 Task: Set up a call with the development team on Monday at 4:00 PM.
Action: Mouse moved to (9, 37)
Screenshot: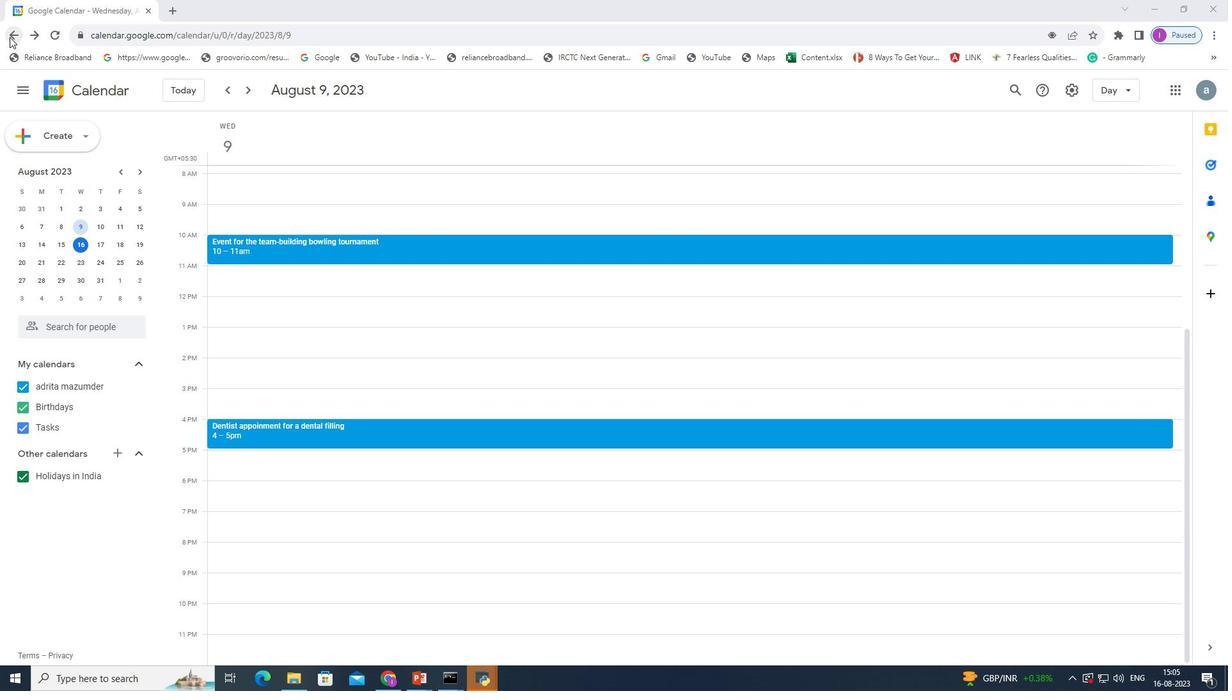 
Action: Mouse pressed left at (9, 37)
Screenshot: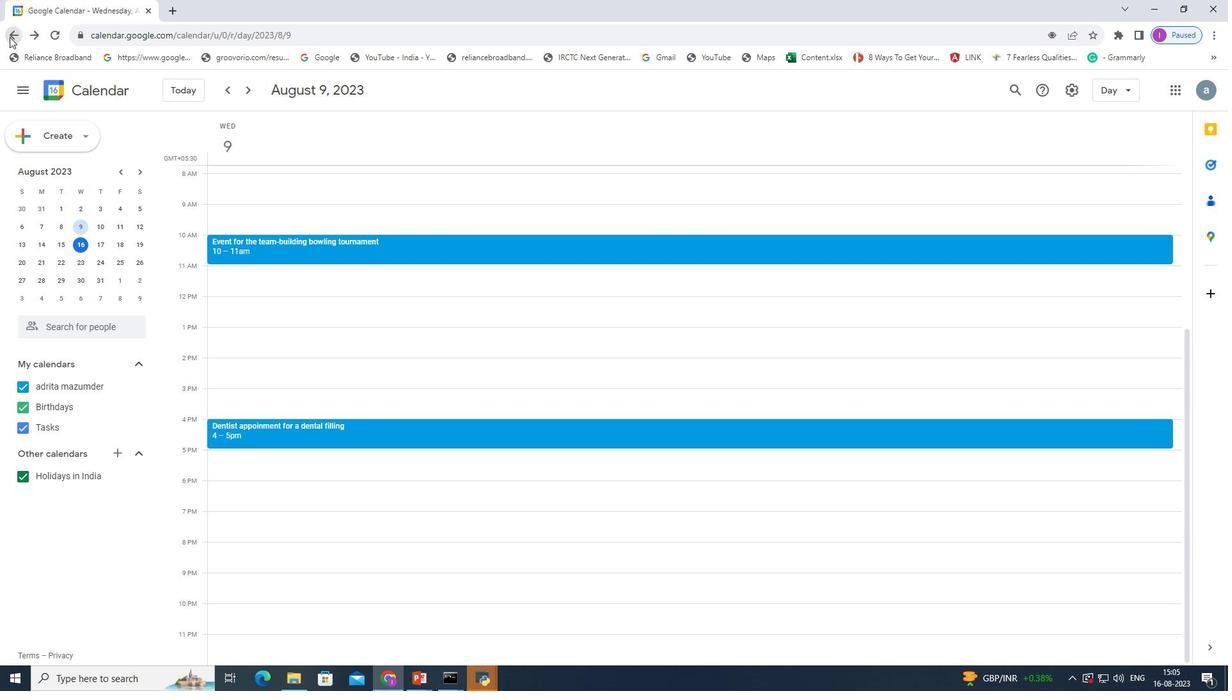 
Action: Mouse pressed left at (9, 37)
Screenshot: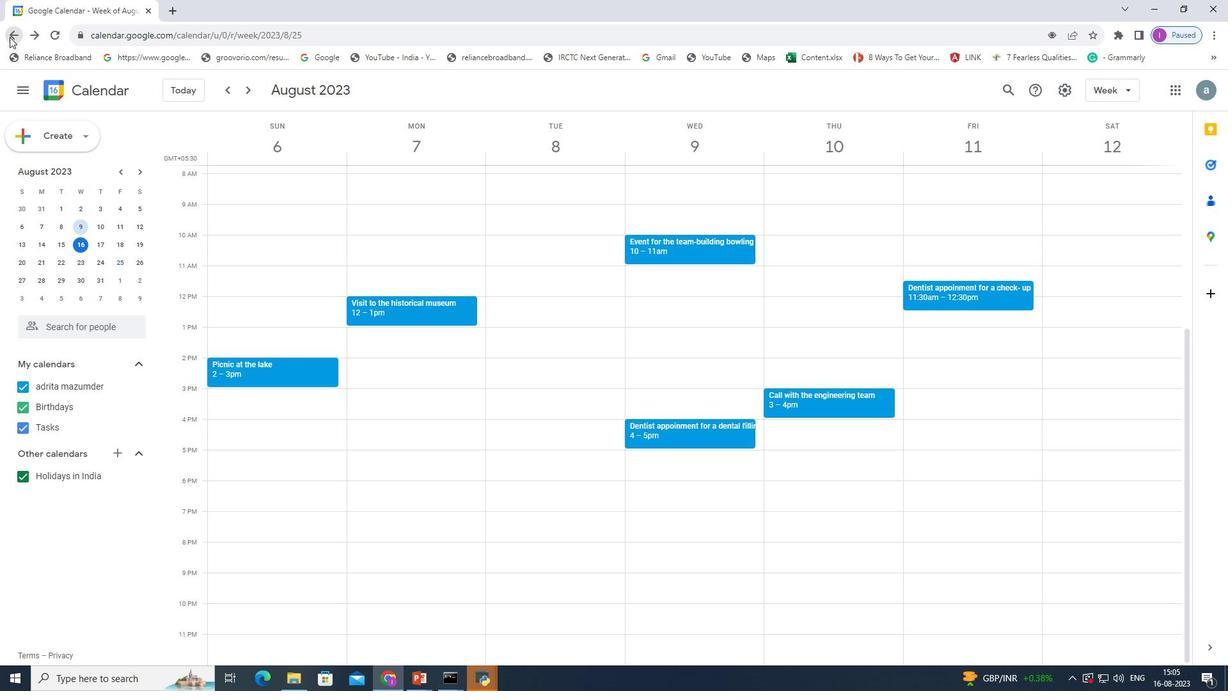 
Action: Mouse moved to (40, 264)
Screenshot: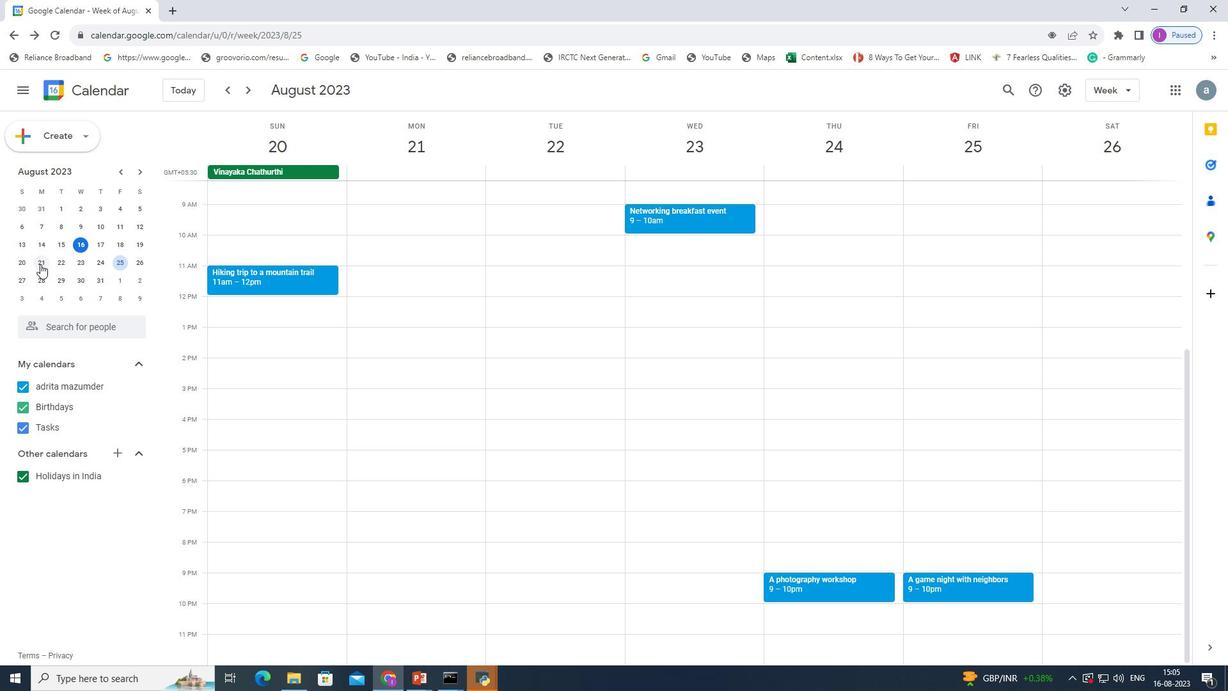 
Action: Mouse pressed left at (40, 264)
Screenshot: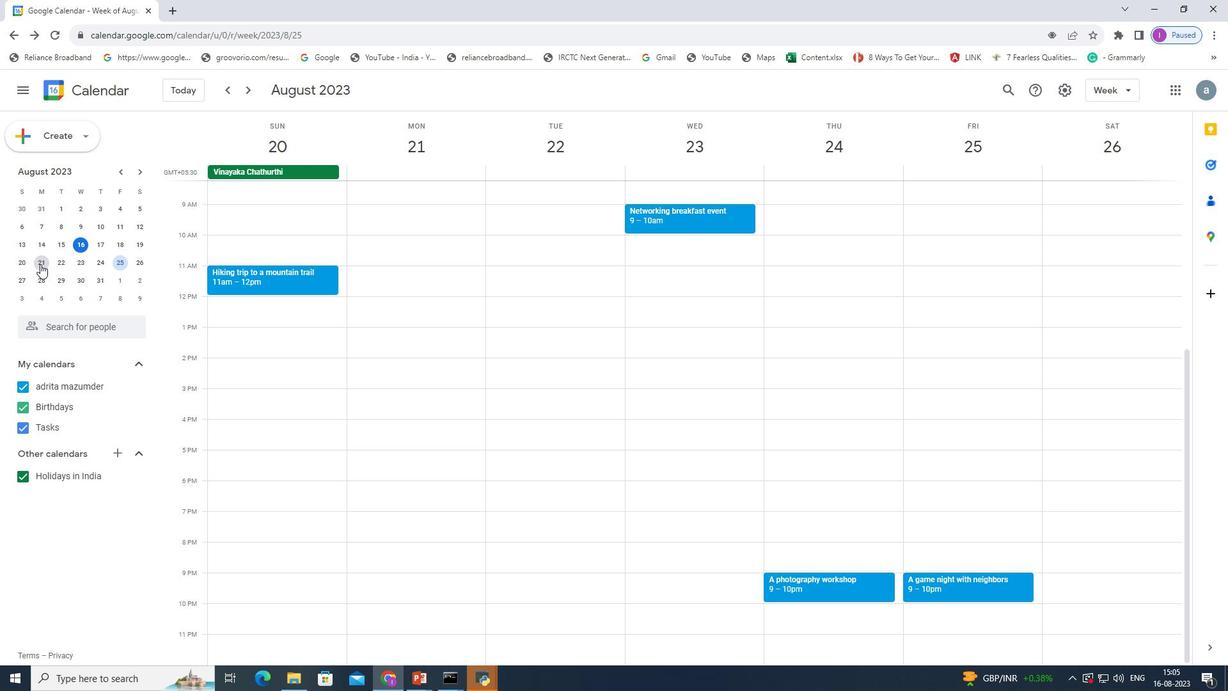 
Action: Mouse pressed left at (40, 264)
Screenshot: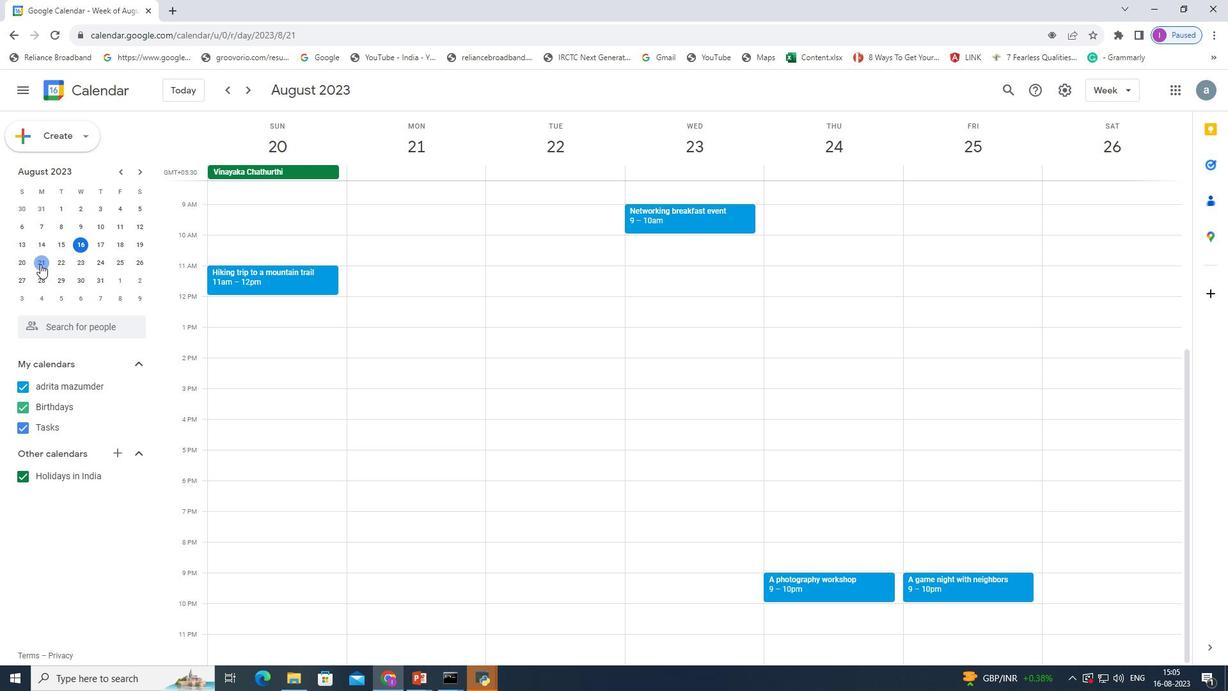 
Action: Mouse pressed left at (40, 264)
Screenshot: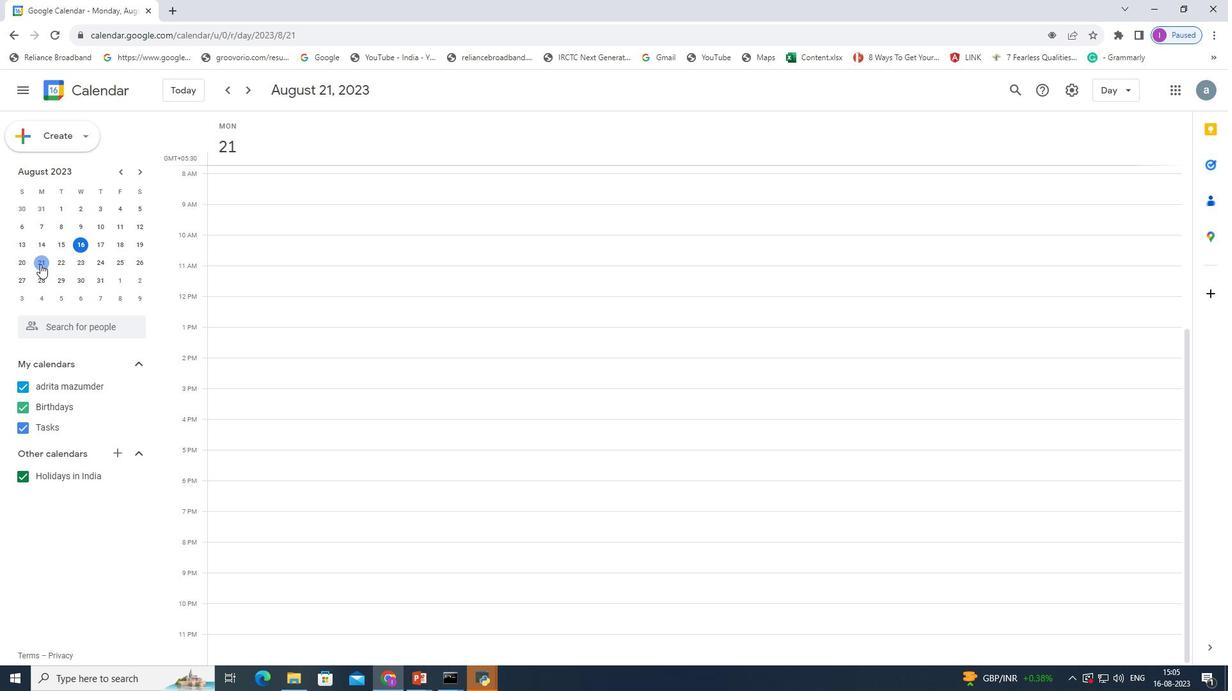 
Action: Mouse pressed left at (40, 264)
Screenshot: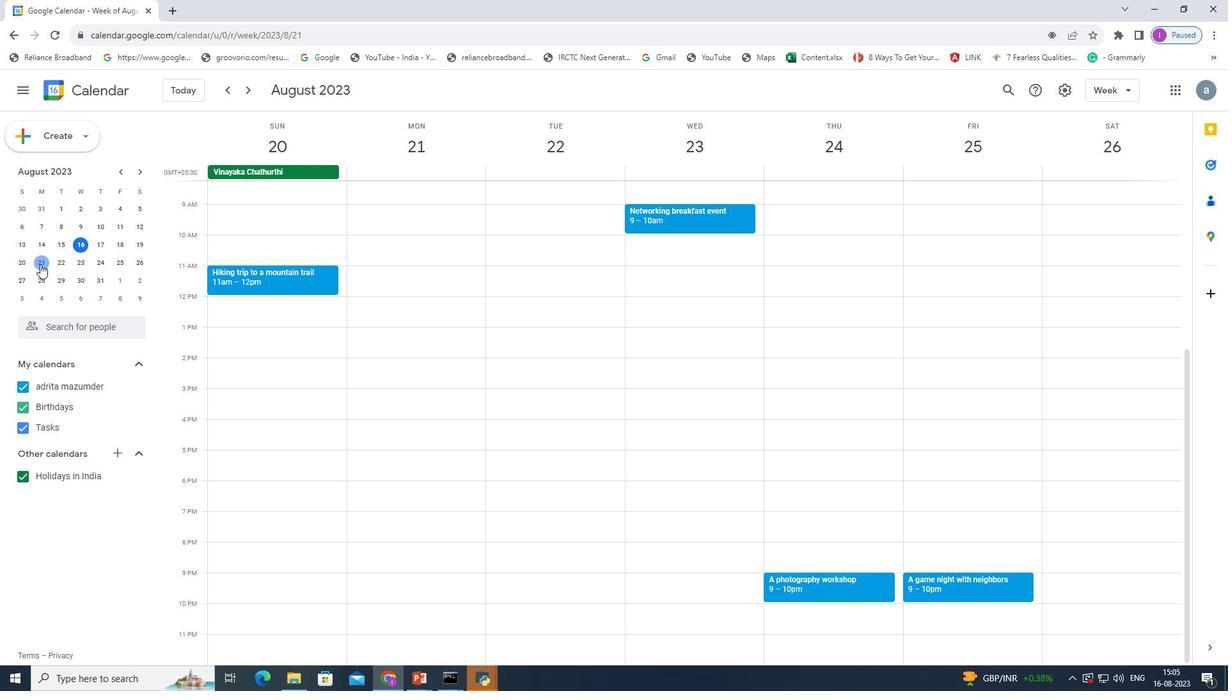 
Action: Mouse moved to (223, 424)
Screenshot: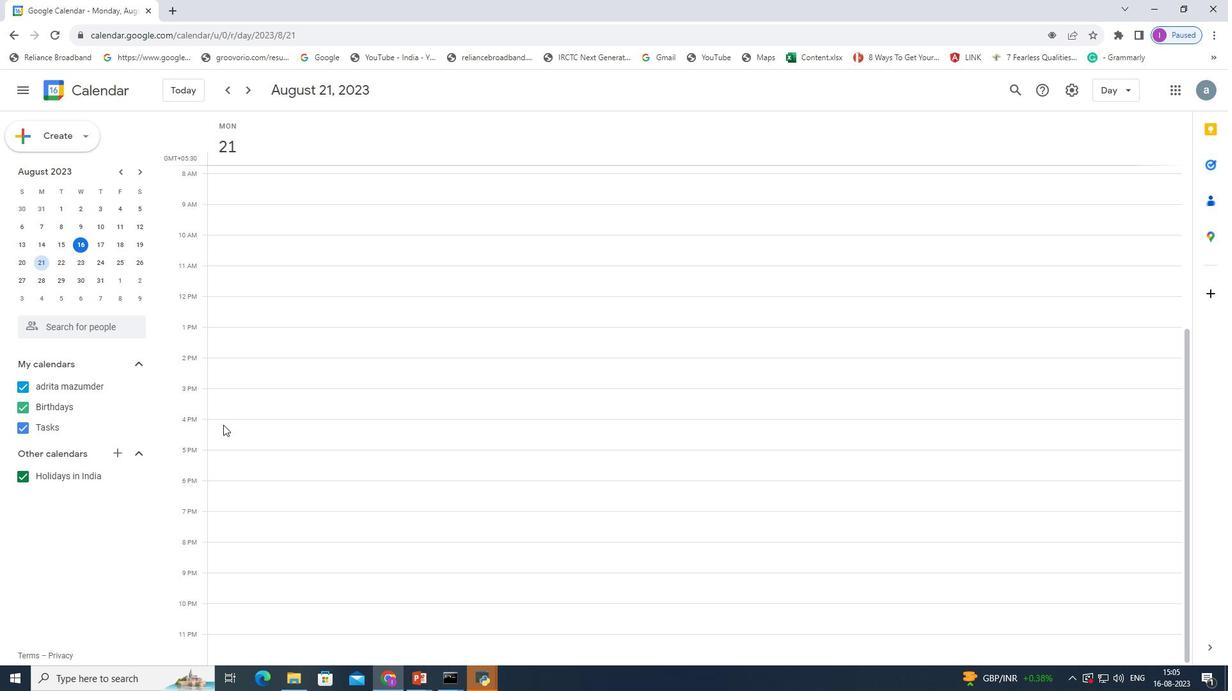 
Action: Mouse pressed left at (223, 424)
Screenshot: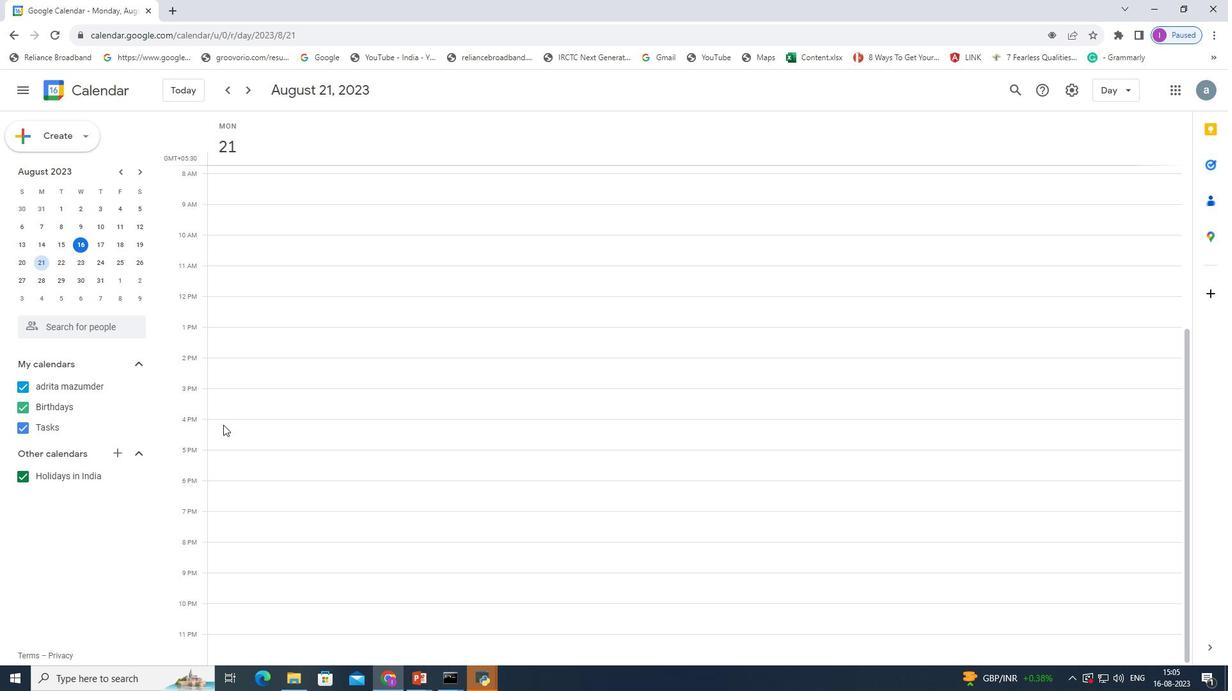 
Action: Mouse moved to (591, 259)
Screenshot: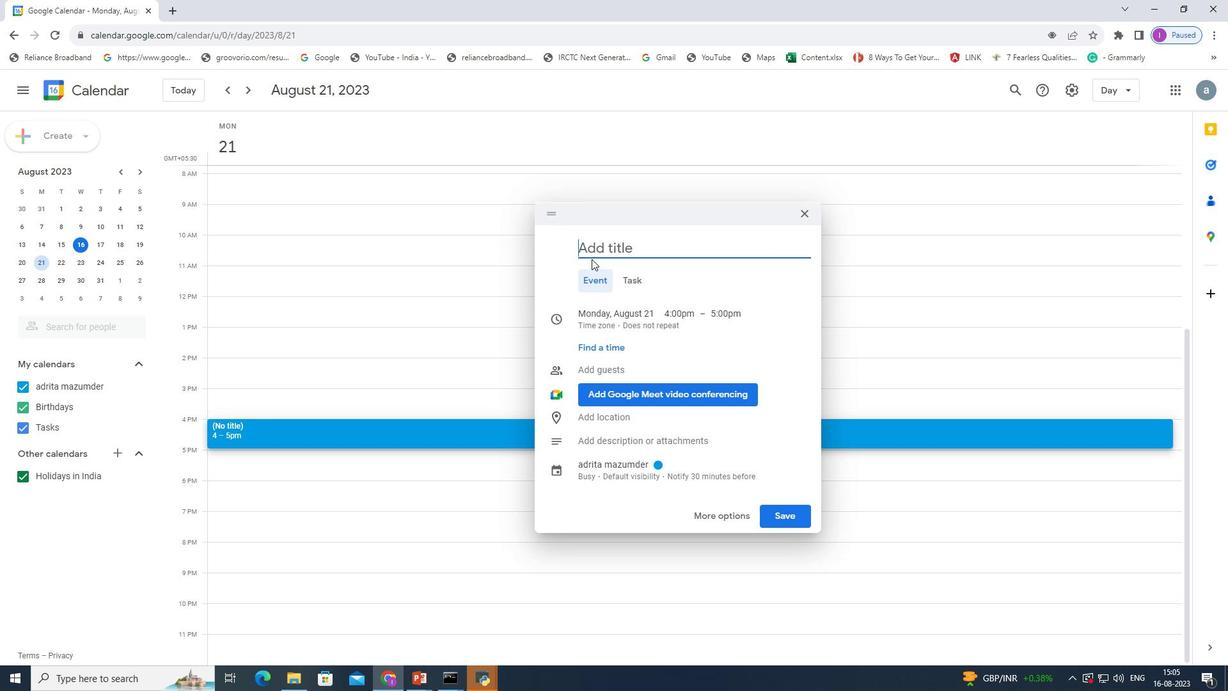 
Action: Key pressed <Key.shift>A<Key.space>call<Key.space>with<Key.space>the<Key.space>development<Key.space>team
Screenshot: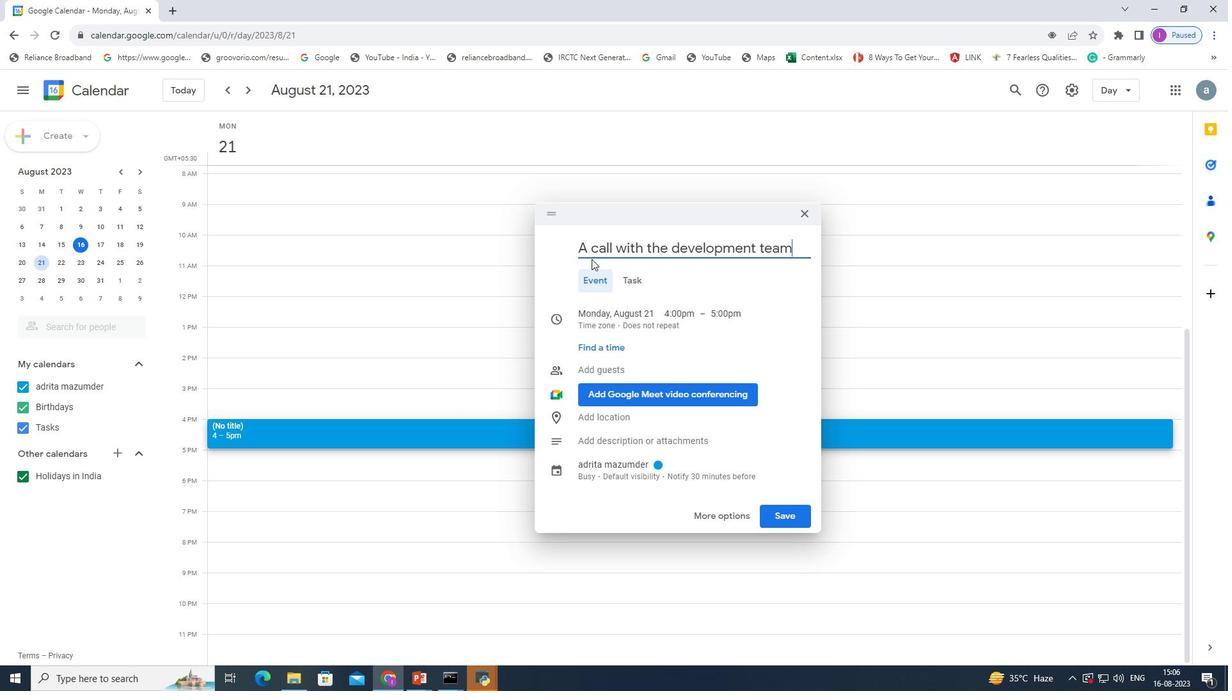 
Action: Mouse moved to (771, 506)
Screenshot: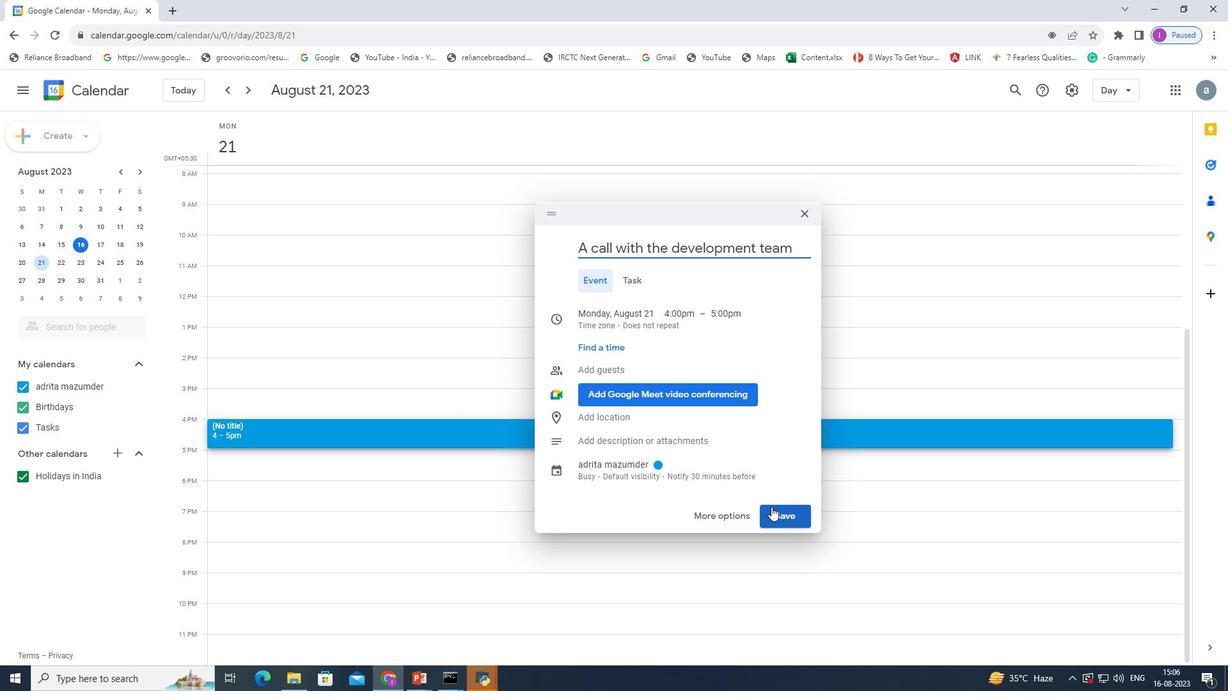 
Action: Mouse pressed left at (771, 506)
Screenshot: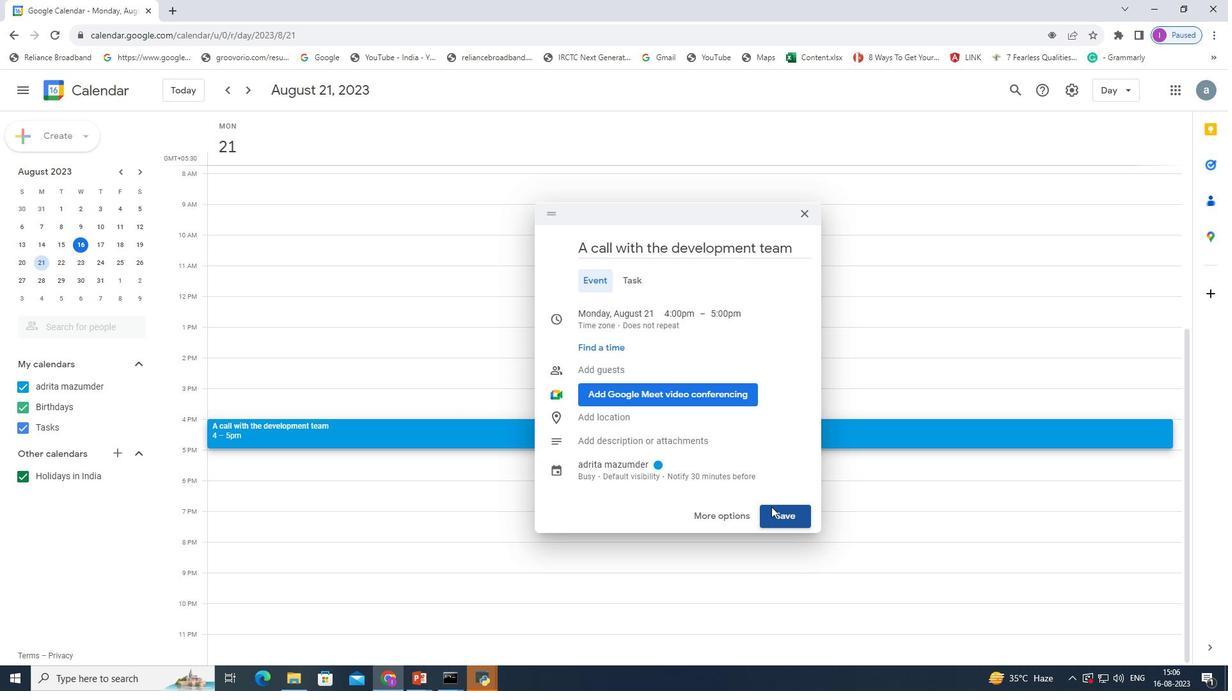 
Action: Mouse moved to (767, 511)
Screenshot: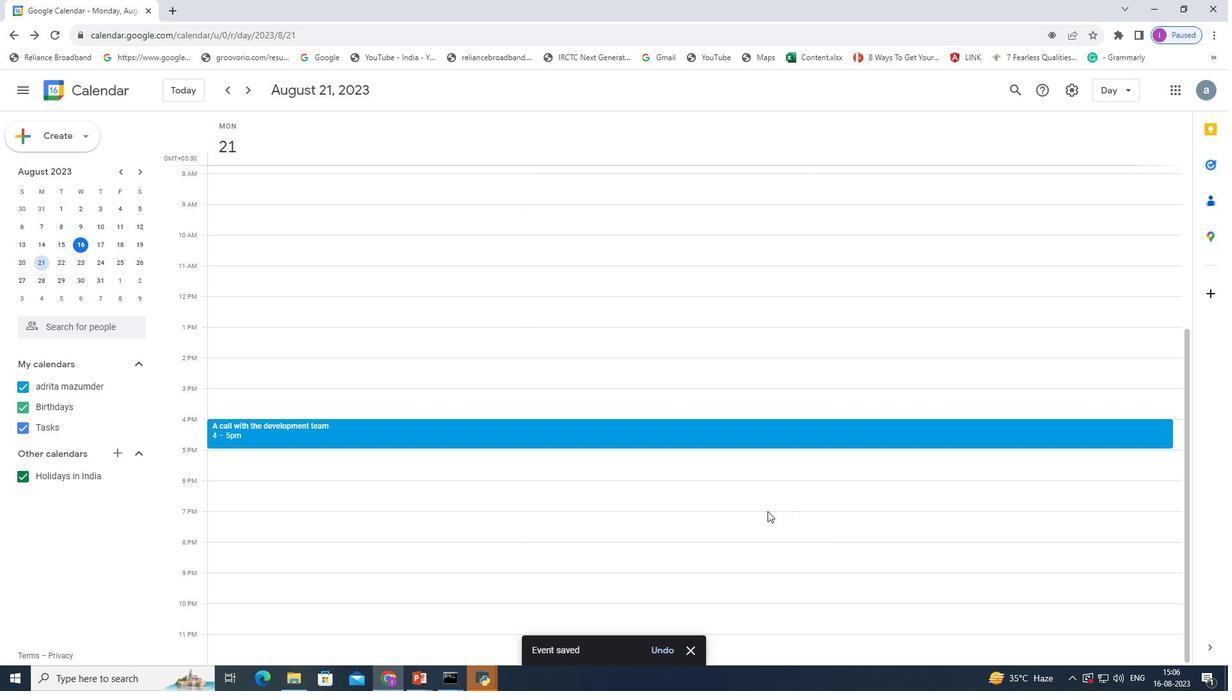 
